 Task: Create New Vendor with Vendor Name: Equipment Leasing Solutions, Billing Address Line1: 359 Front Road, Billing Address Line2: Richmond, Billing Address Line3: TX 77909
Action: Mouse moved to (138, 30)
Screenshot: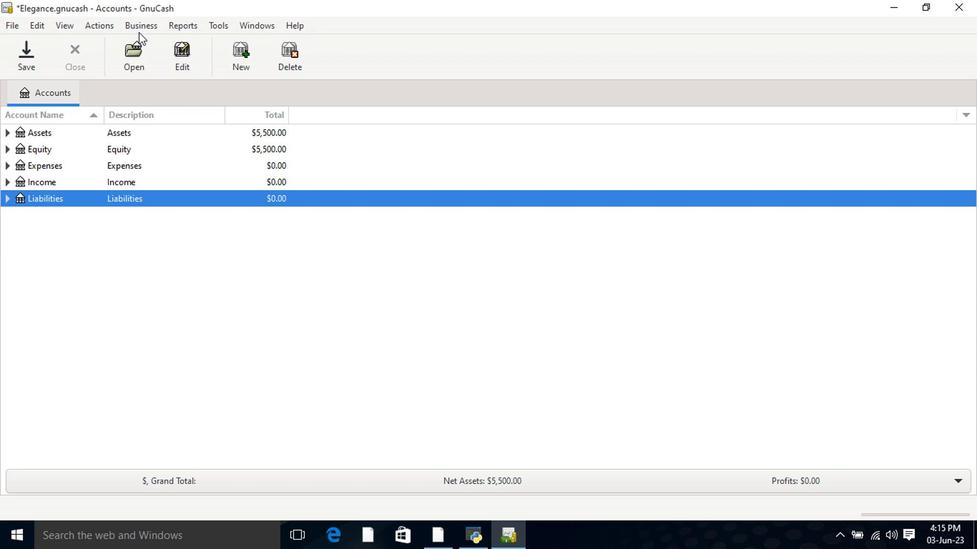 
Action: Mouse pressed left at (138, 30)
Screenshot: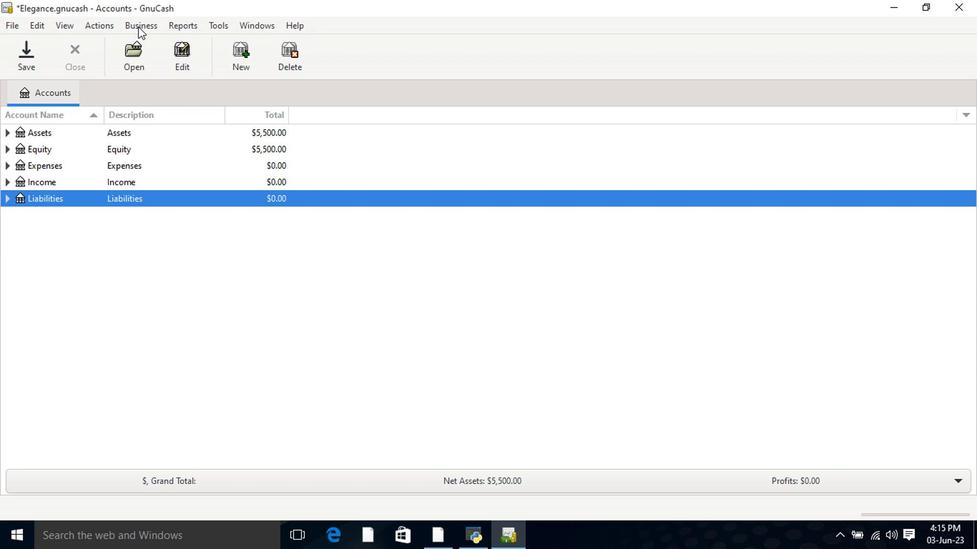 
Action: Mouse moved to (148, 61)
Screenshot: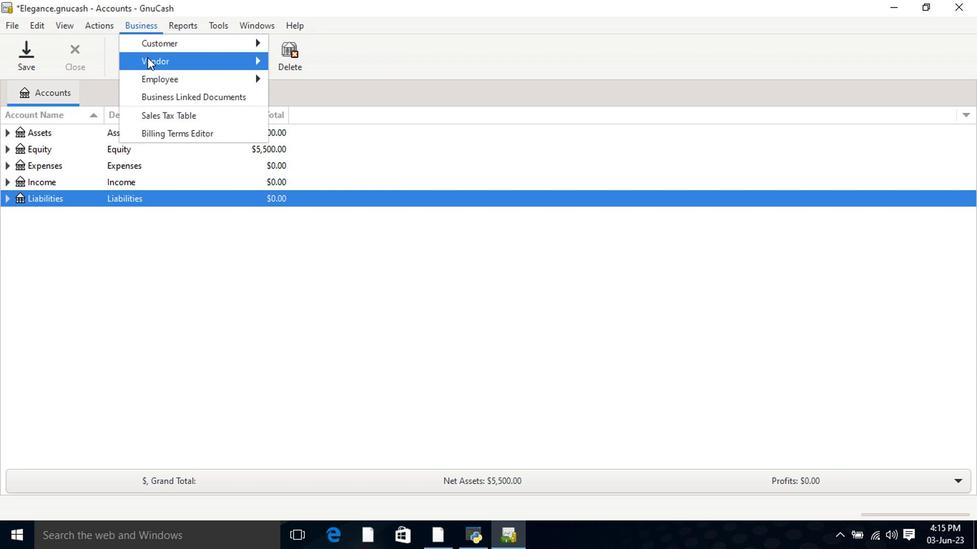 
Action: Mouse pressed left at (148, 61)
Screenshot: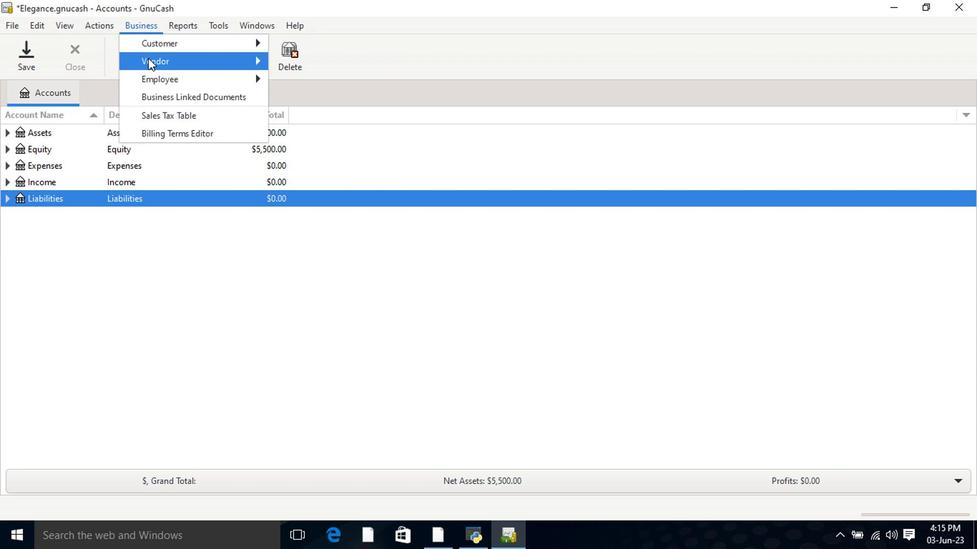 
Action: Mouse moved to (300, 80)
Screenshot: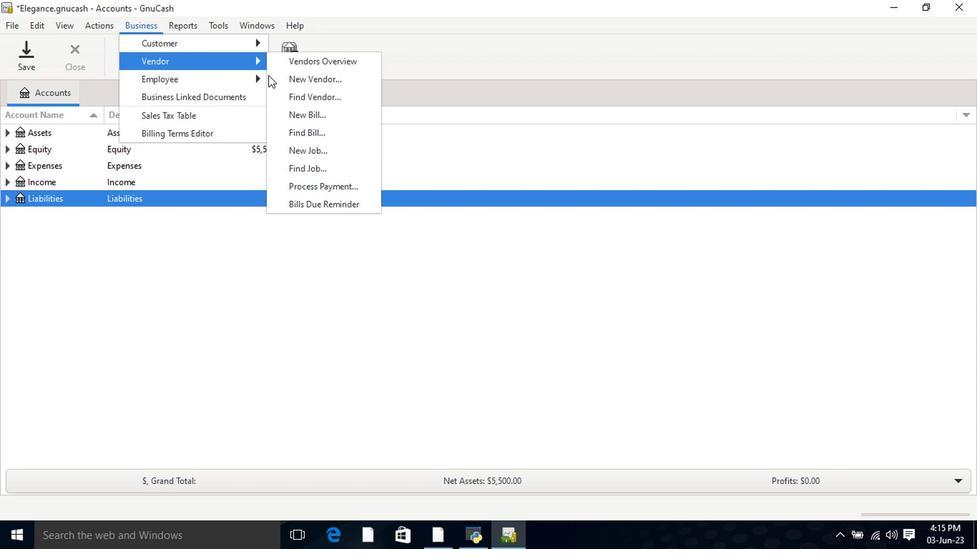 
Action: Mouse pressed left at (300, 80)
Screenshot: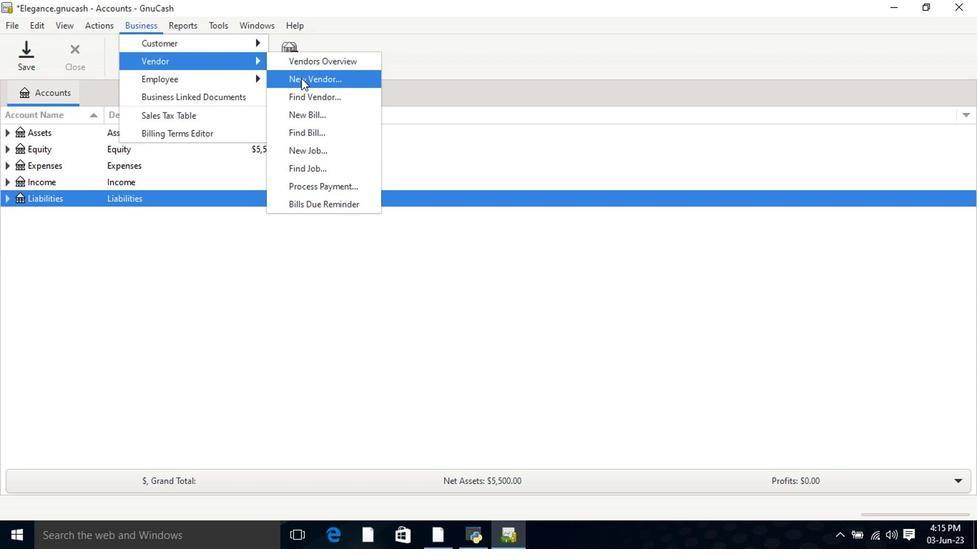 
Action: Mouse moved to (493, 159)
Screenshot: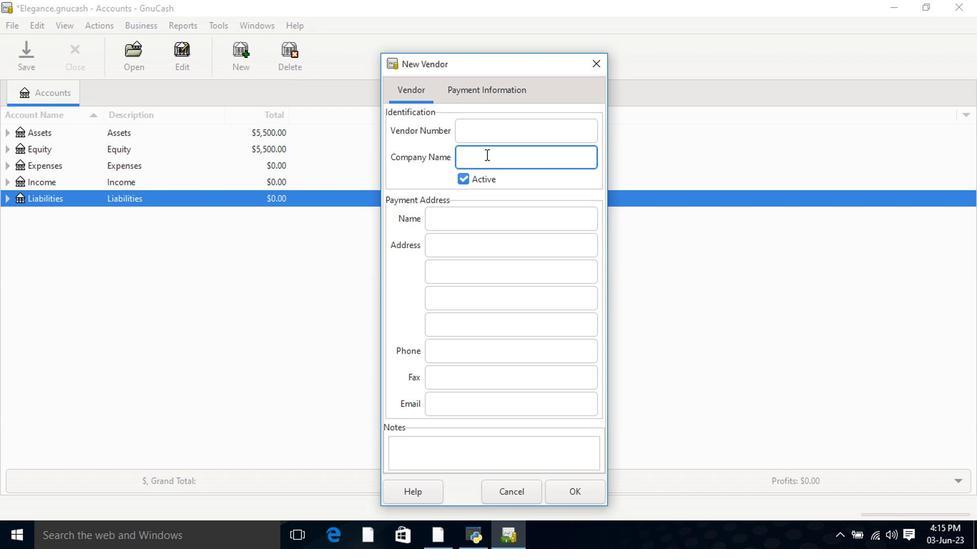 
Action: Key pressed <Key.shift>Equipment<Key.space><Key.shift>Leasing<Key.space><Key.shift>Solutions<Key.tab><Key.tab><Key.tab>359<Key.space><Key.shift>Front<Key.space><Key.shift>Road<Key.space><Key.backspace><Key.tab><Key.shift>Richmond<Key.tab><Key.shift>T<Key.shift>X<Key.space>77909
Screenshot: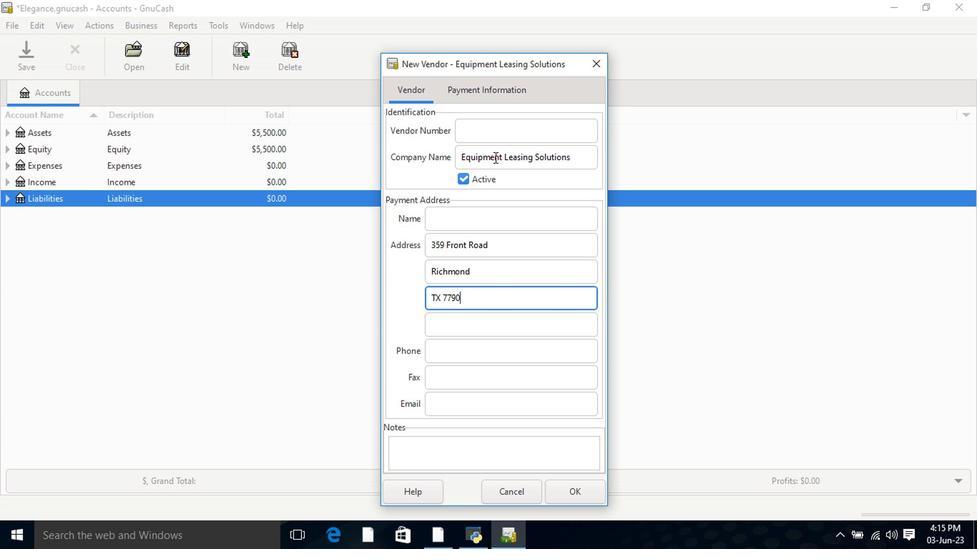 
Action: Mouse moved to (493, 357)
Screenshot: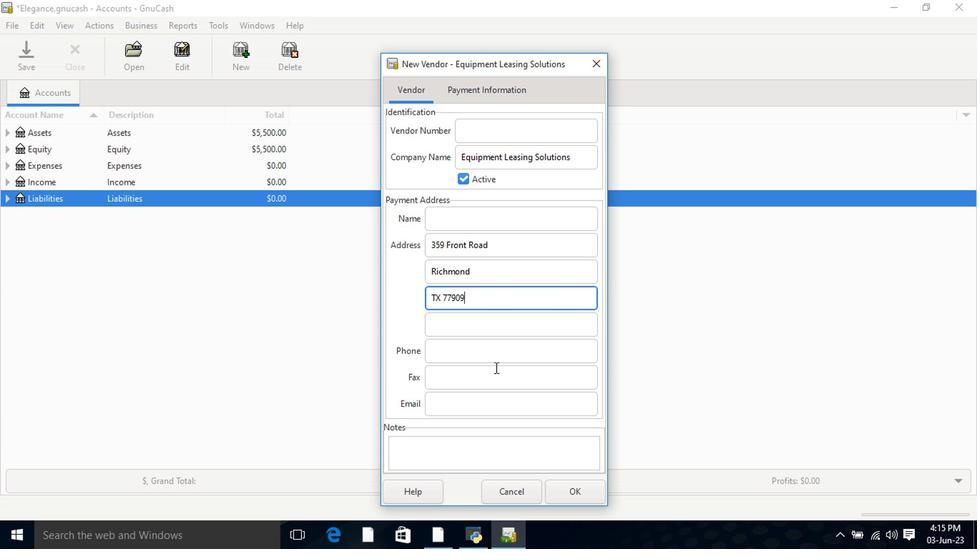 
Action: Mouse pressed left at (493, 357)
Screenshot: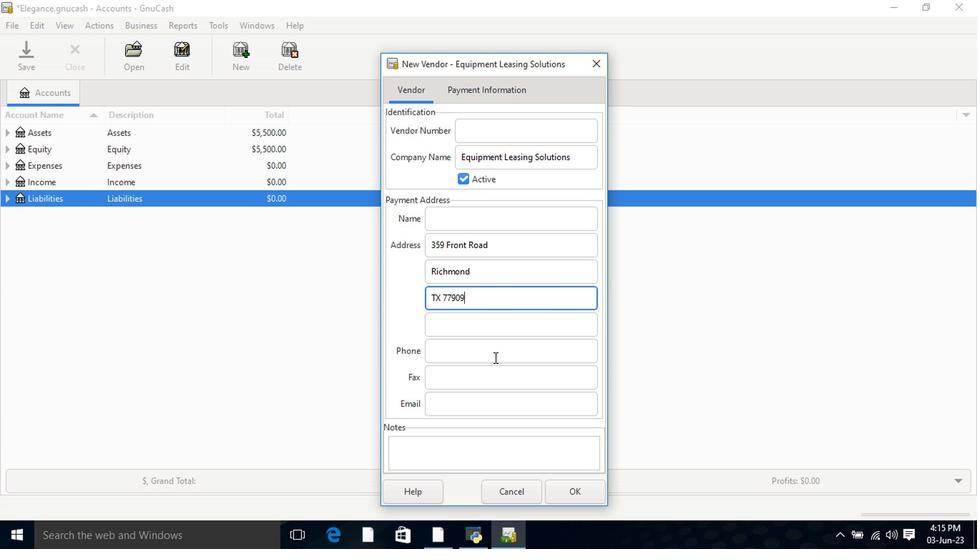 
Action: Mouse moved to (481, 92)
Screenshot: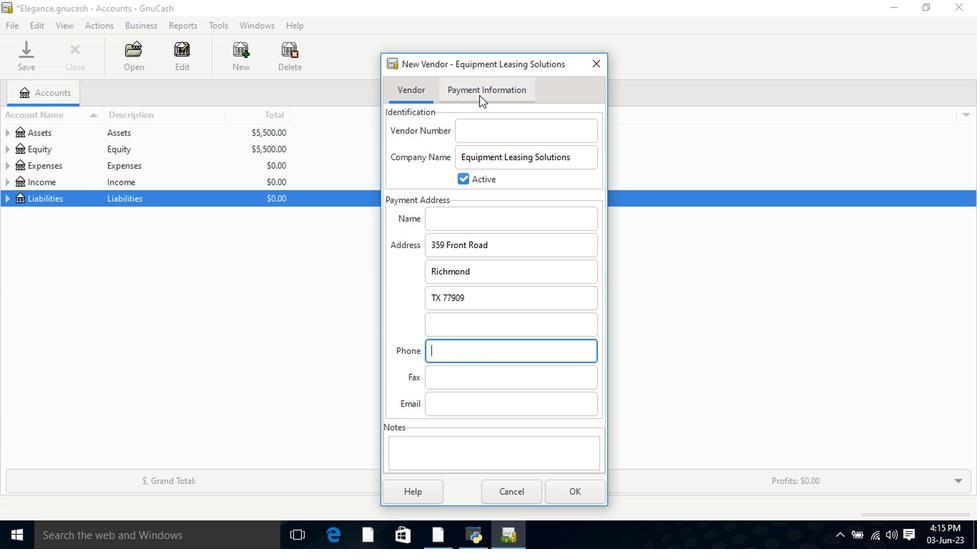 
Action: Mouse pressed left at (481, 92)
Screenshot: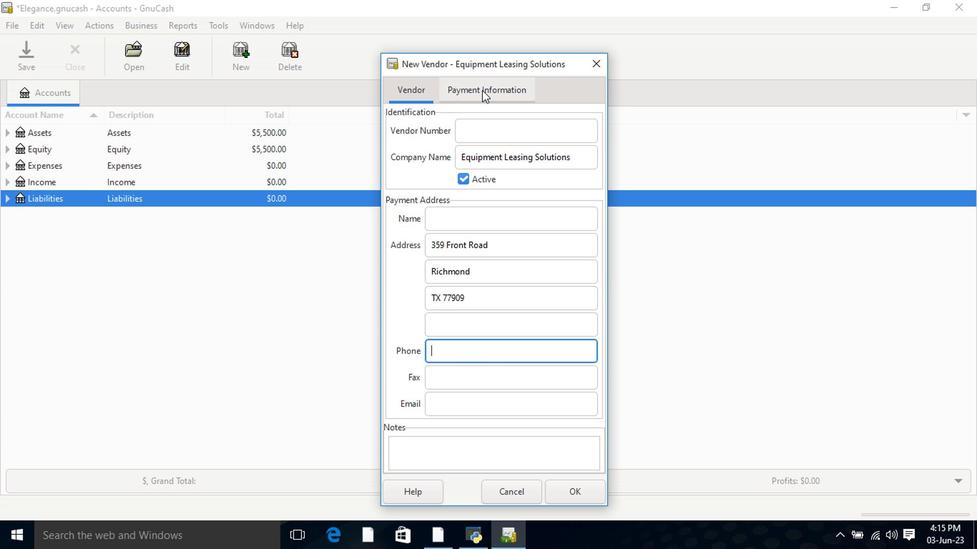 
Action: Mouse moved to (580, 490)
Screenshot: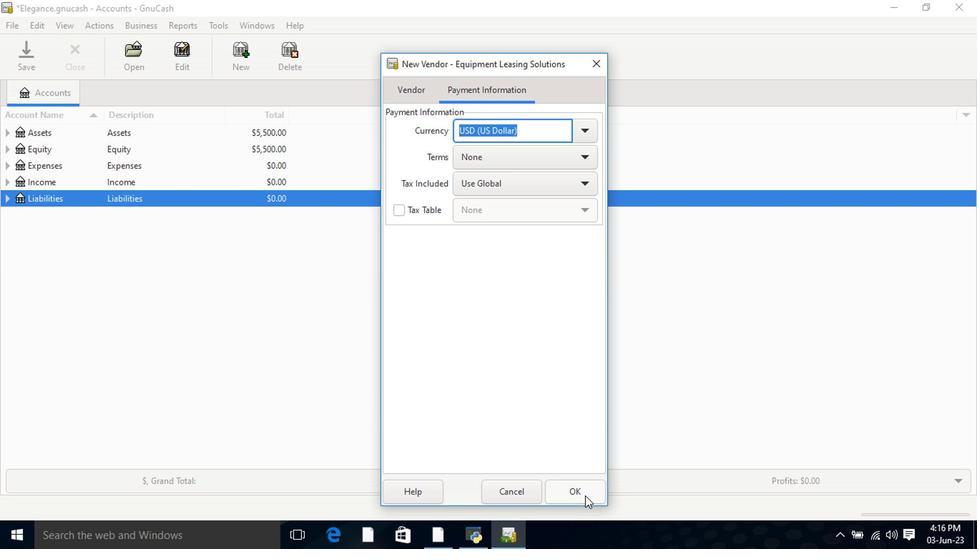 
Action: Mouse pressed left at (580, 490)
Screenshot: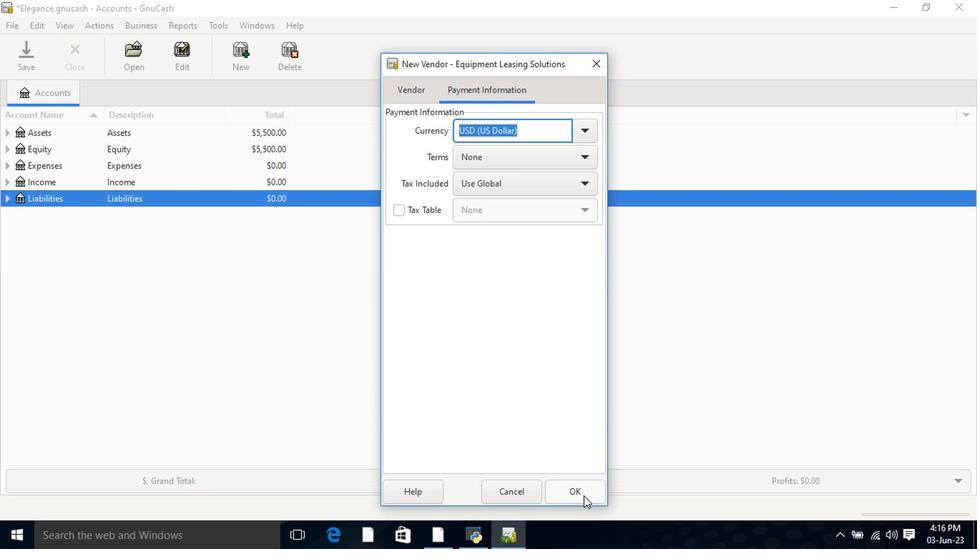 
Action: Mouse moved to (579, 489)
Screenshot: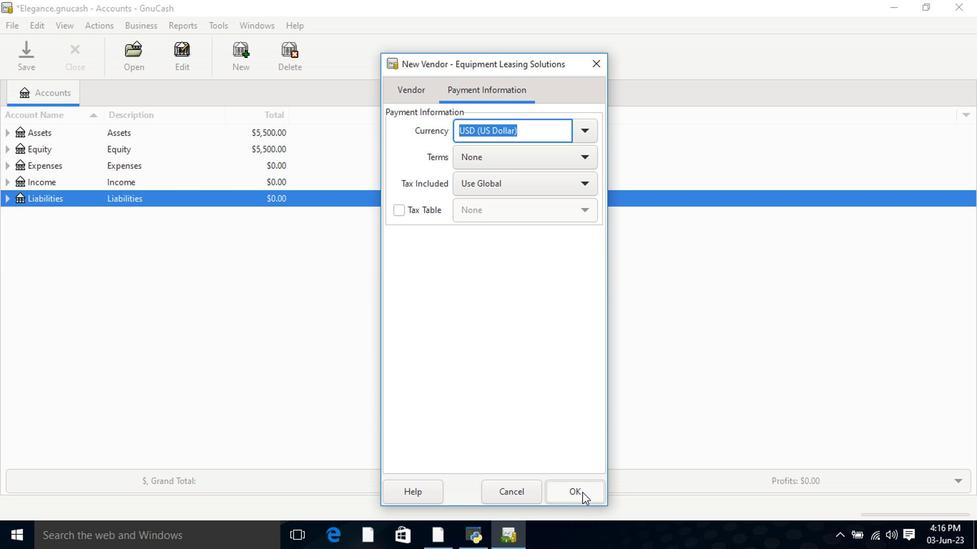 
